 Task: Use search operators to find and preview messages with a specific attachment type.
Action: Mouse moved to (676, 114)
Screenshot: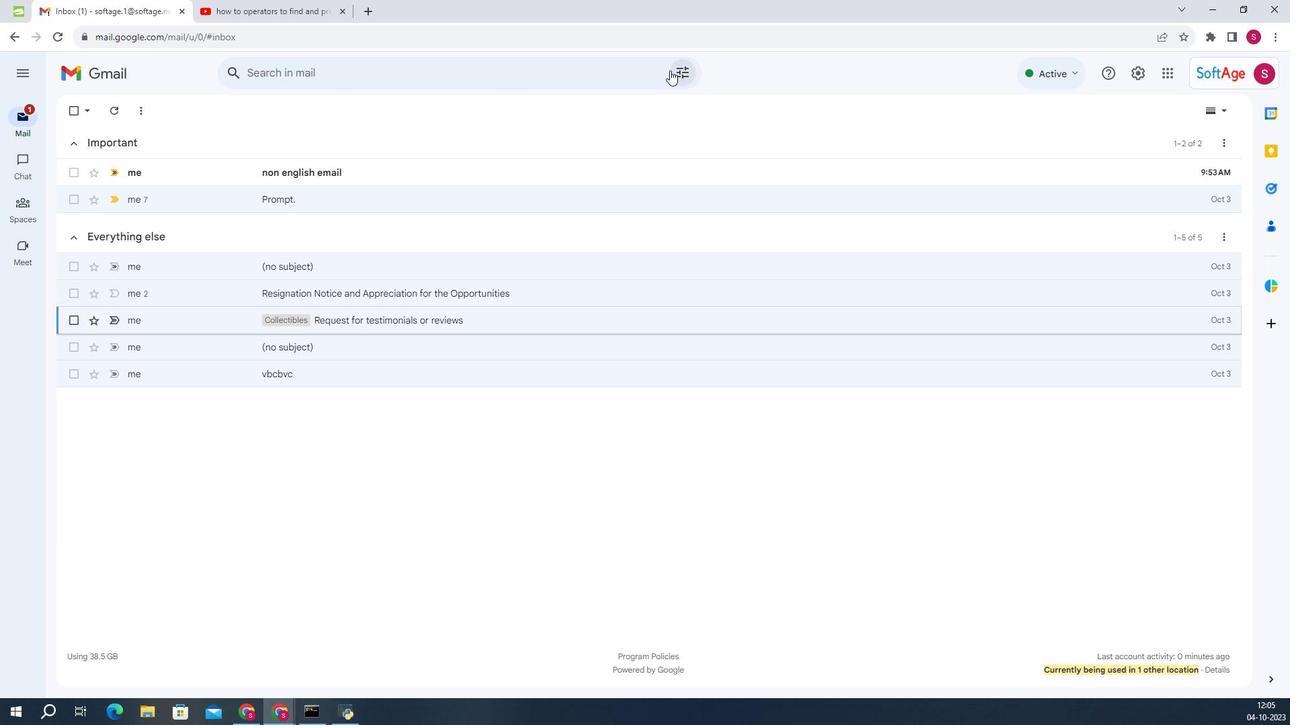 
Action: Mouse pressed left at (676, 114)
Screenshot: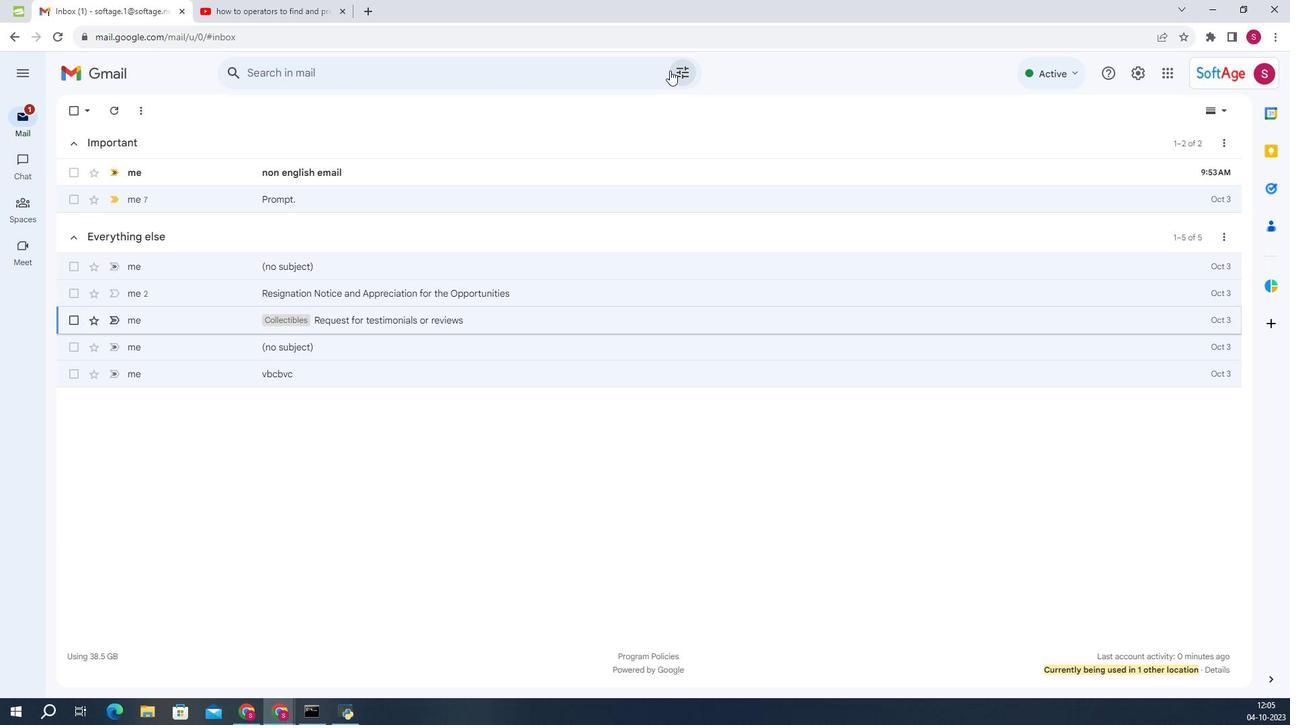 
Action: Mouse moved to (395, 195)
Screenshot: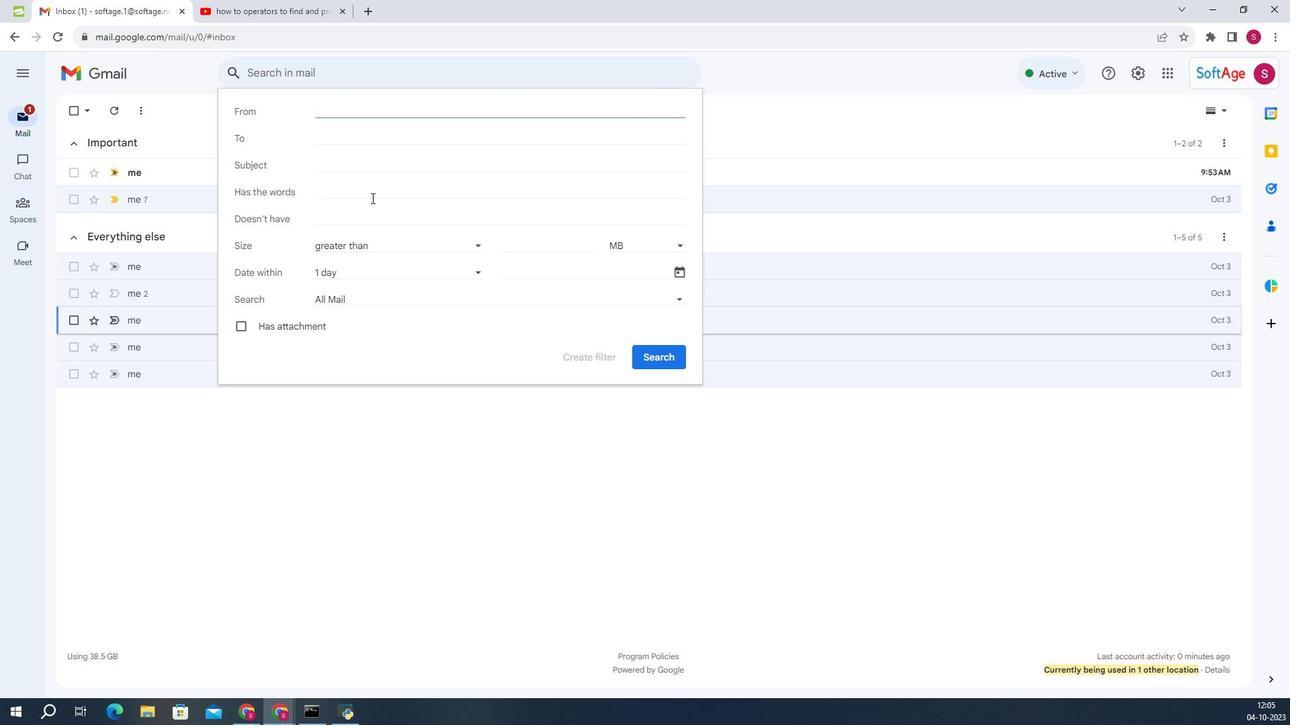 
Action: Mouse pressed left at (395, 195)
Screenshot: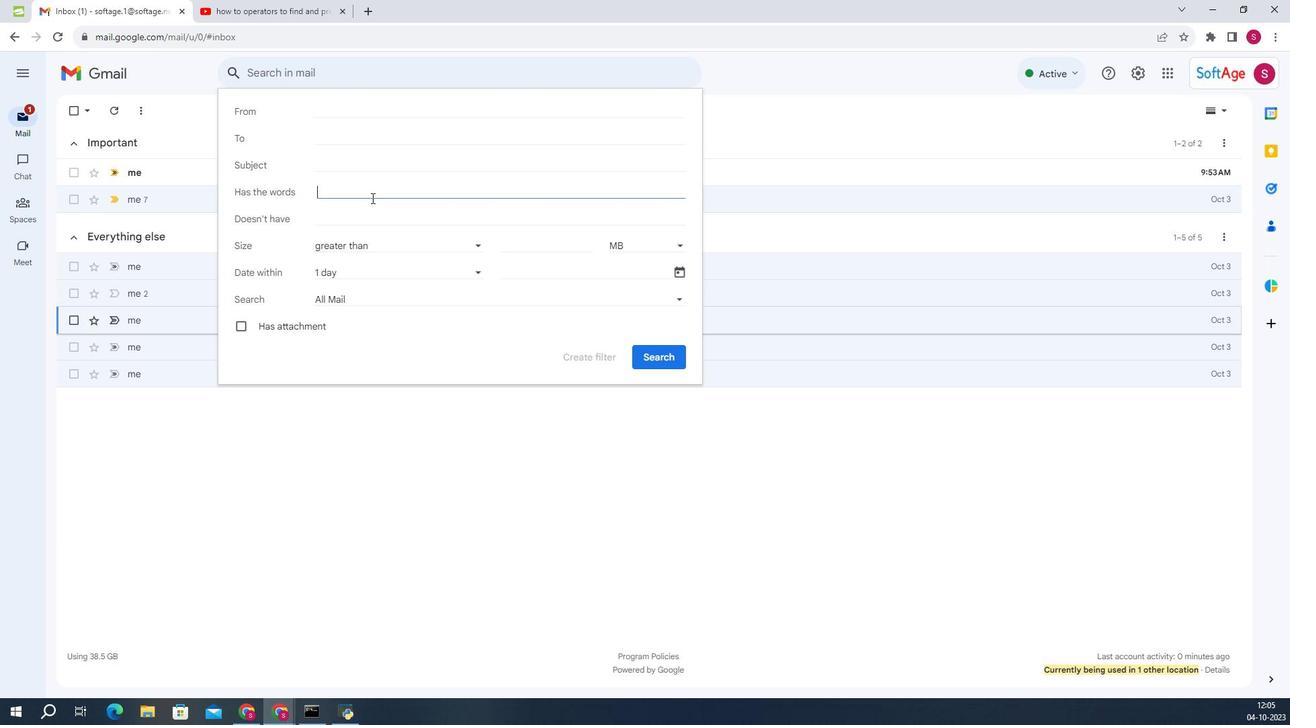 
Action: Mouse moved to (393, 180)
Screenshot: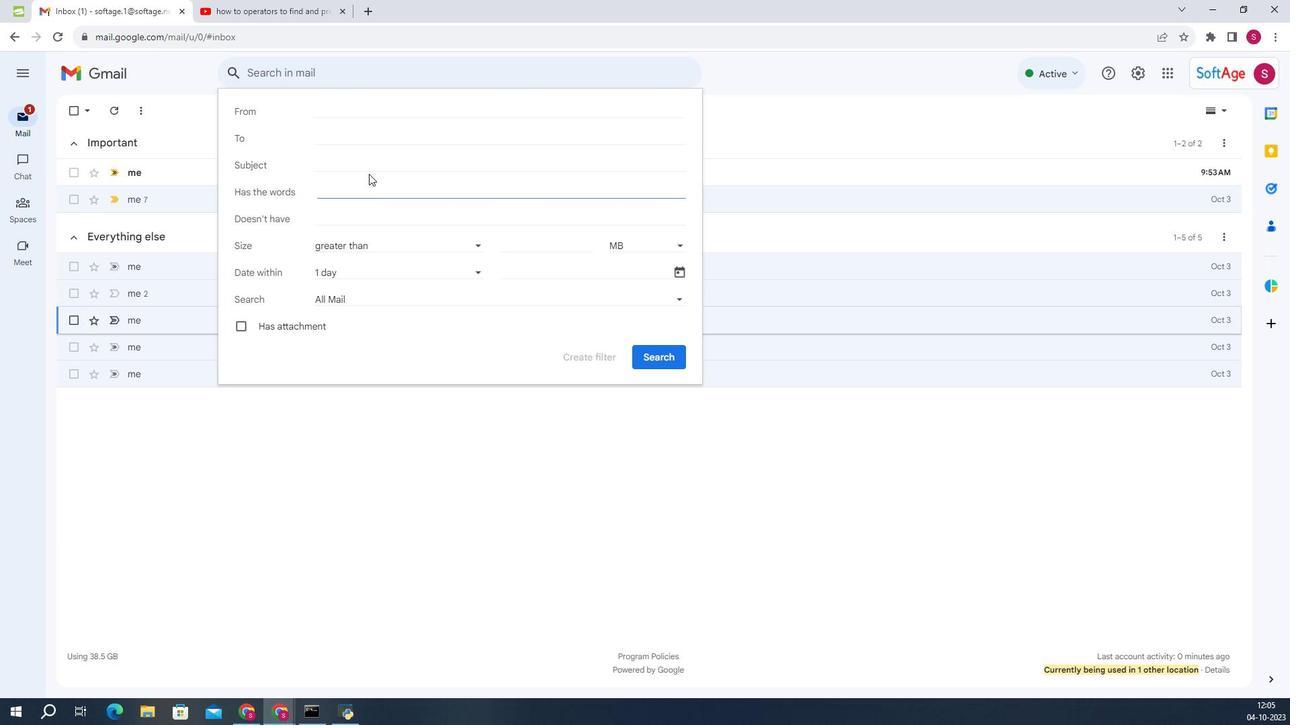 
Action: Mouse pressed left at (393, 180)
Screenshot: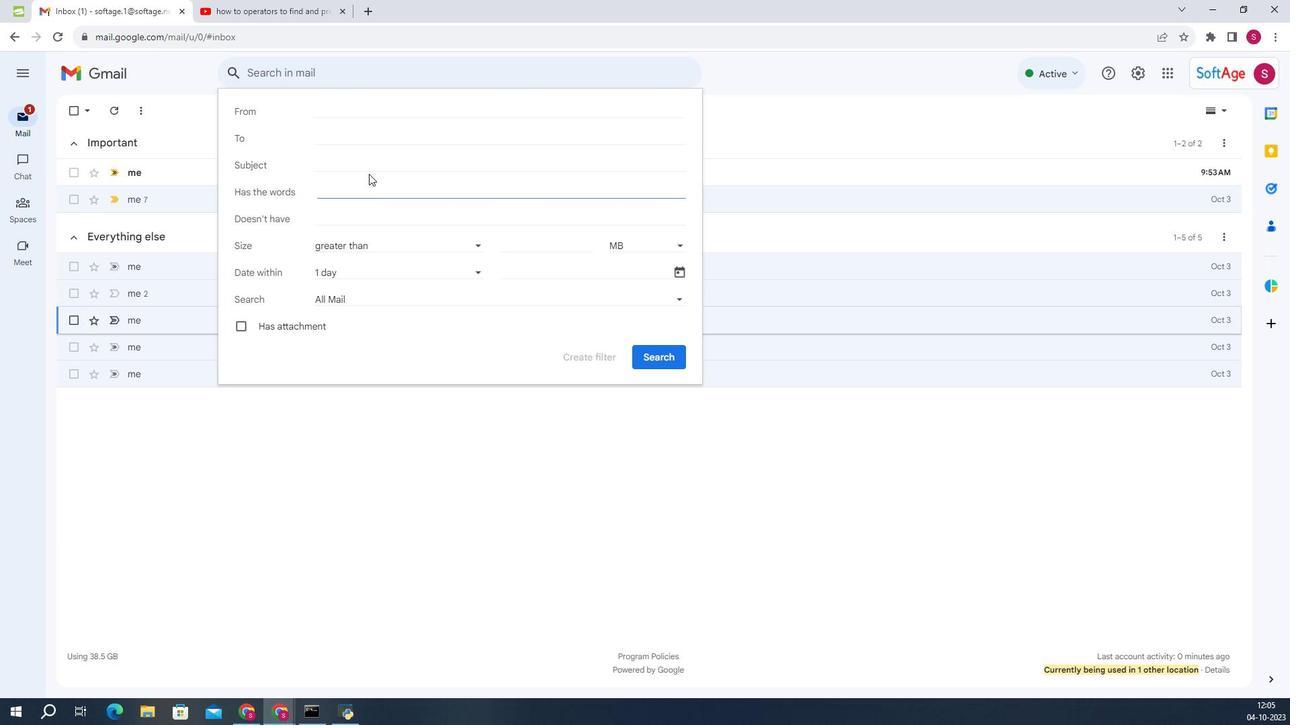 
Action: Mouse moved to (393, 174)
Screenshot: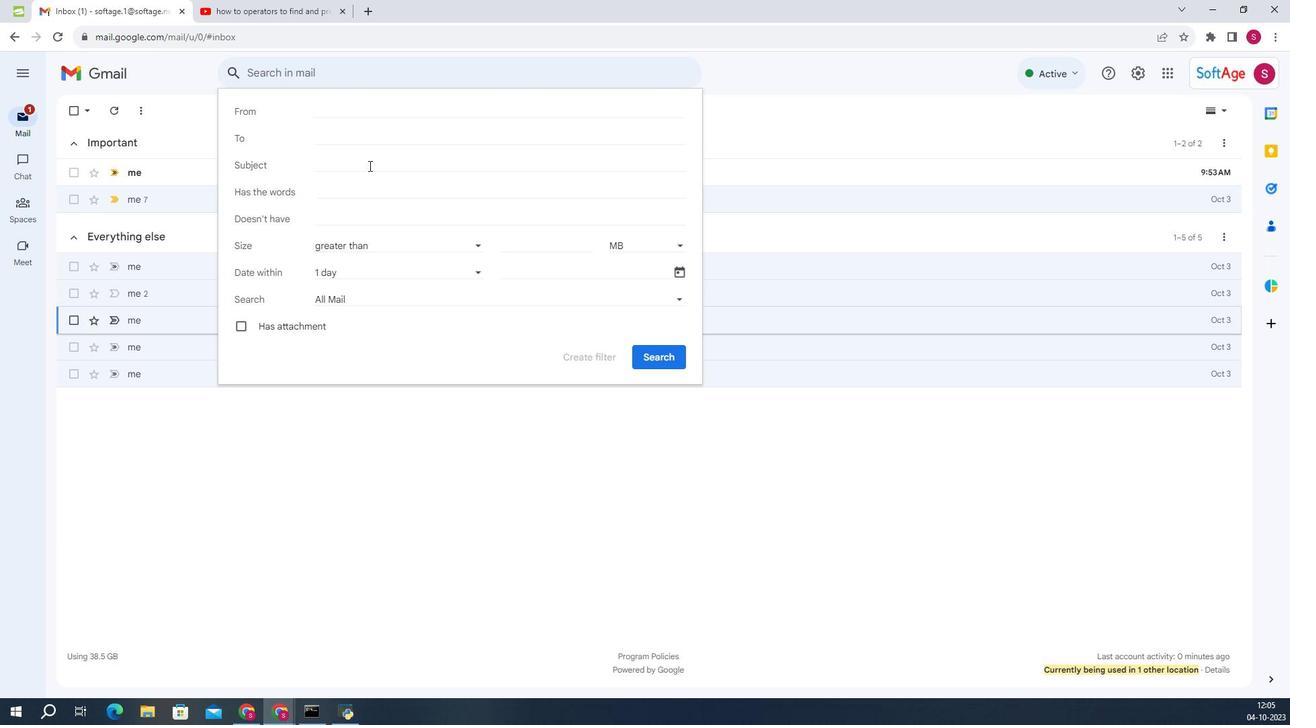 
Action: Mouse pressed left at (393, 174)
Screenshot: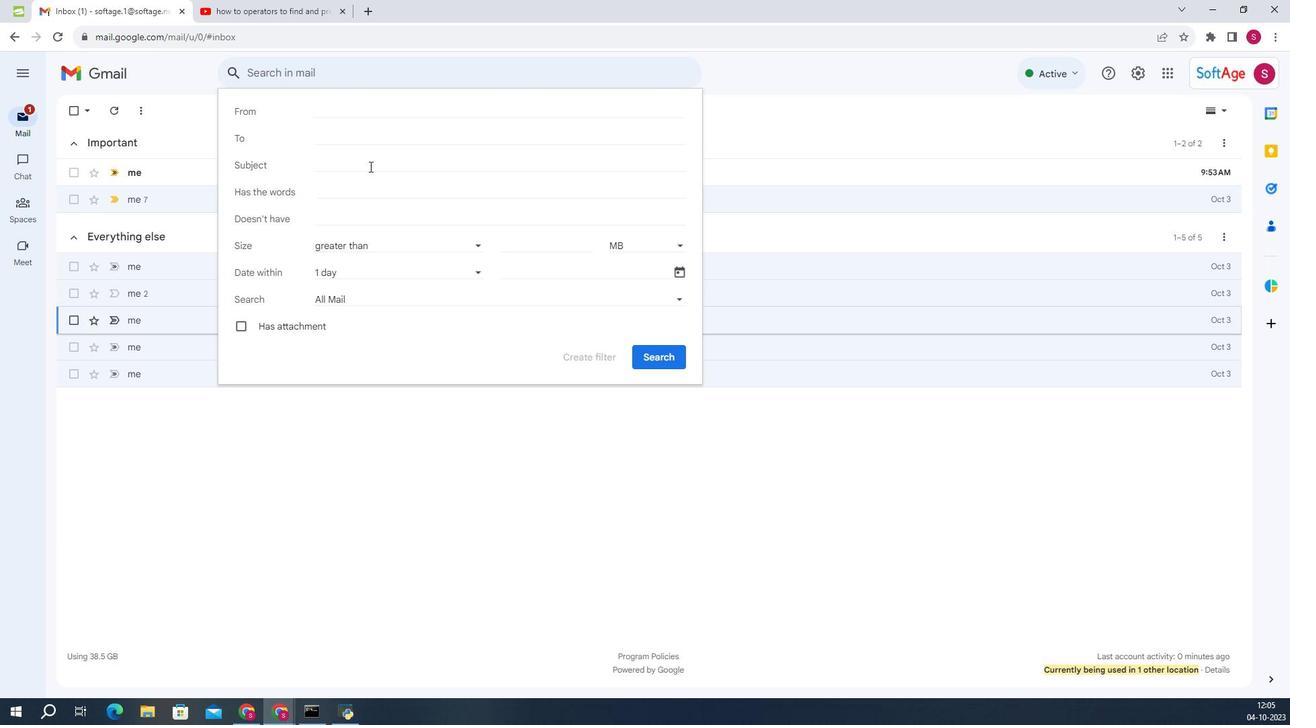 
Action: Mouse moved to (432, 192)
Screenshot: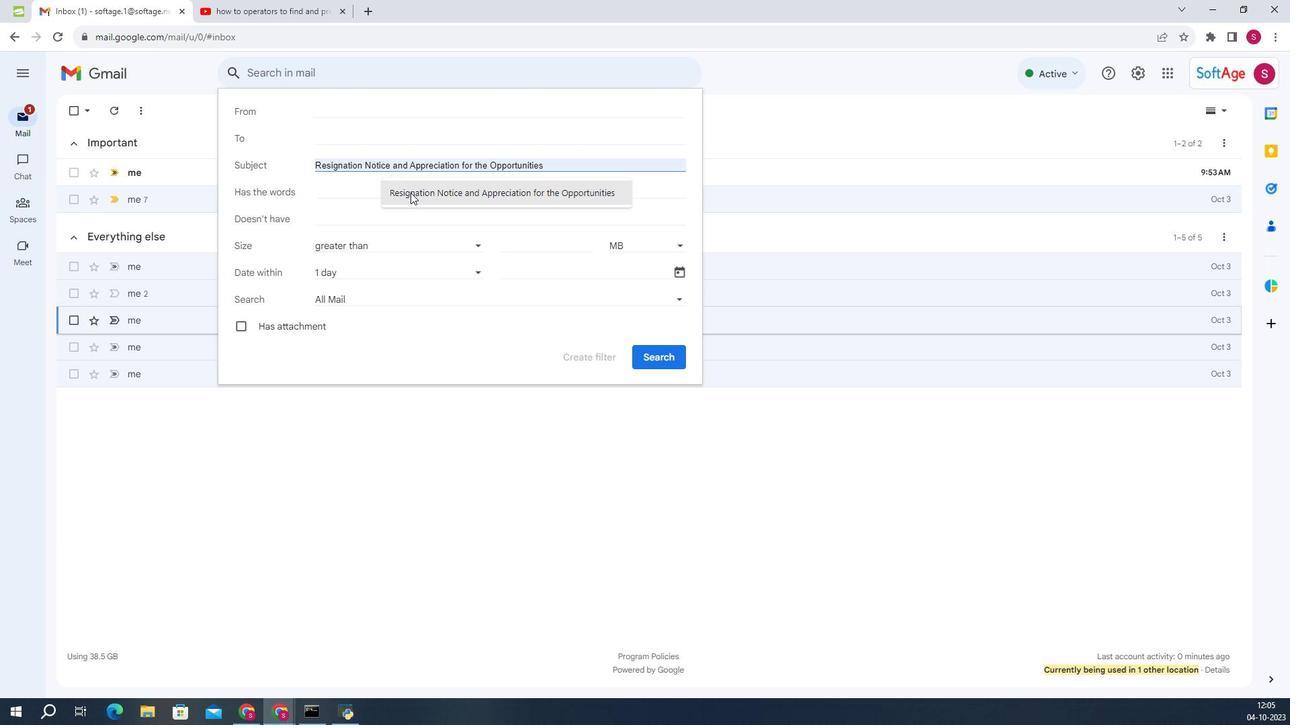
Action: Mouse pressed left at (432, 192)
Screenshot: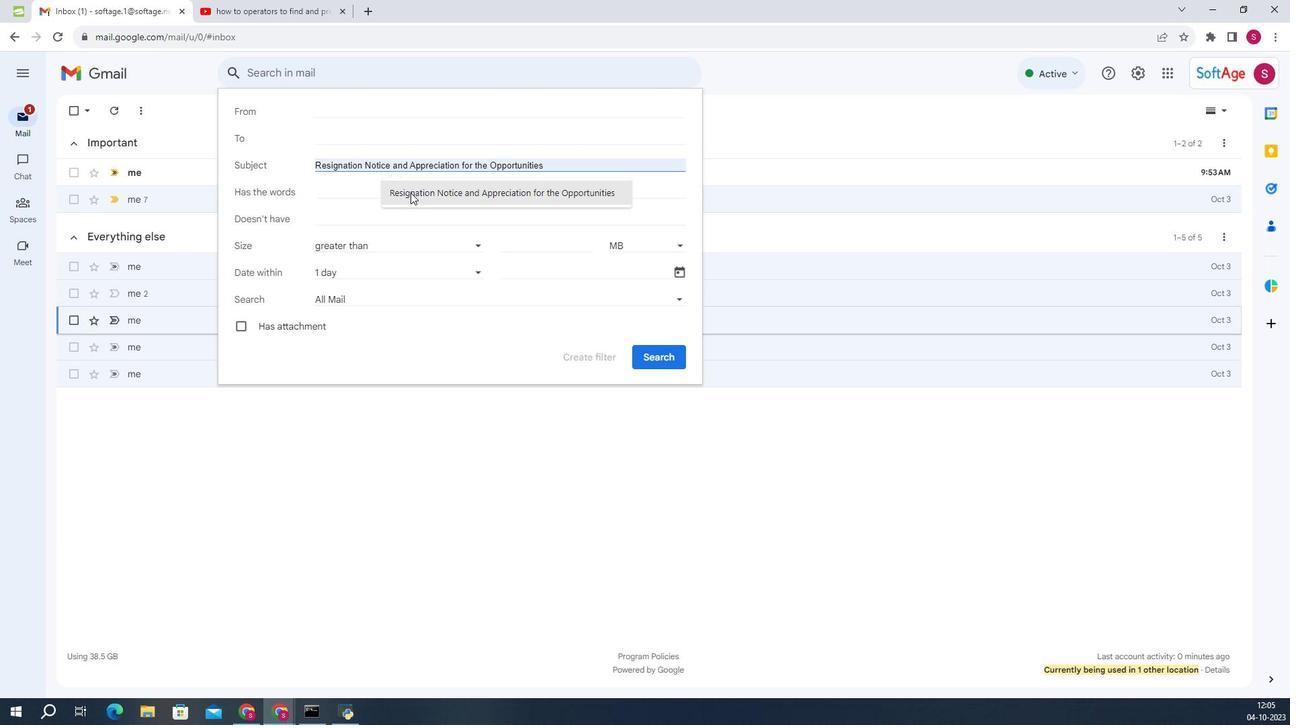 
Action: Mouse moved to (376, 194)
Screenshot: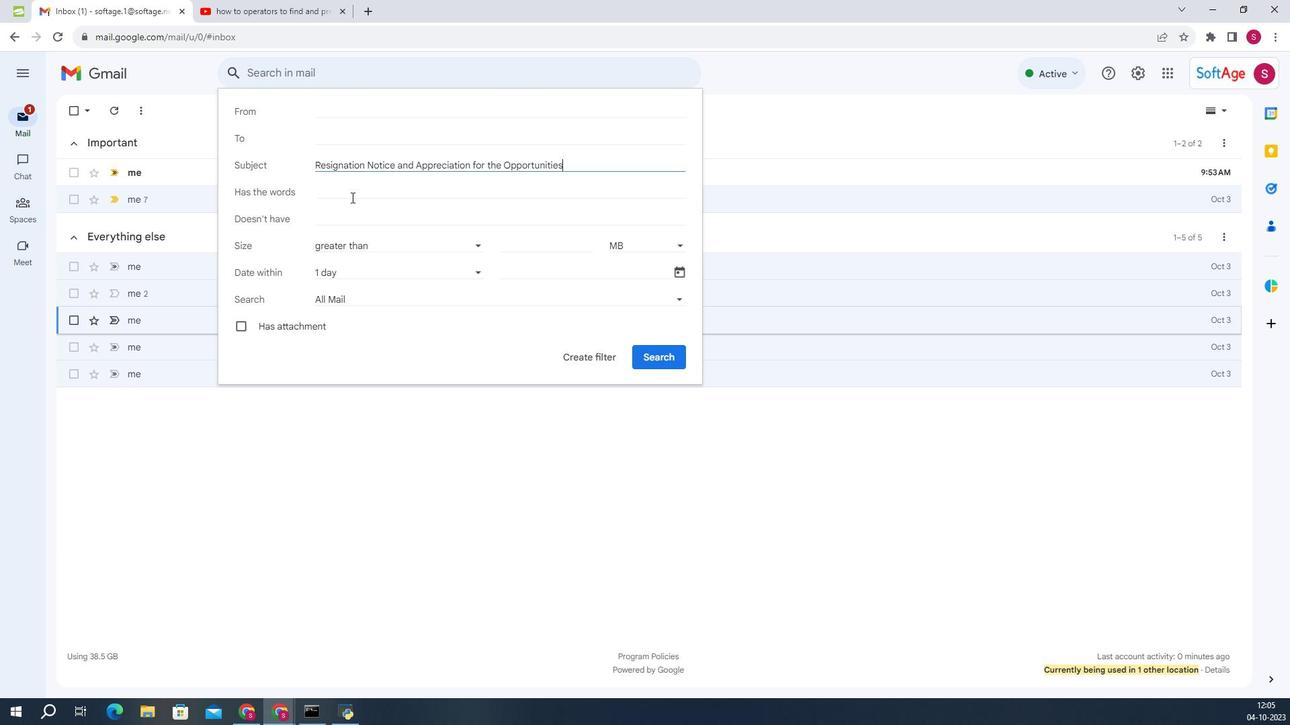 
Action: Mouse pressed left at (376, 194)
Screenshot: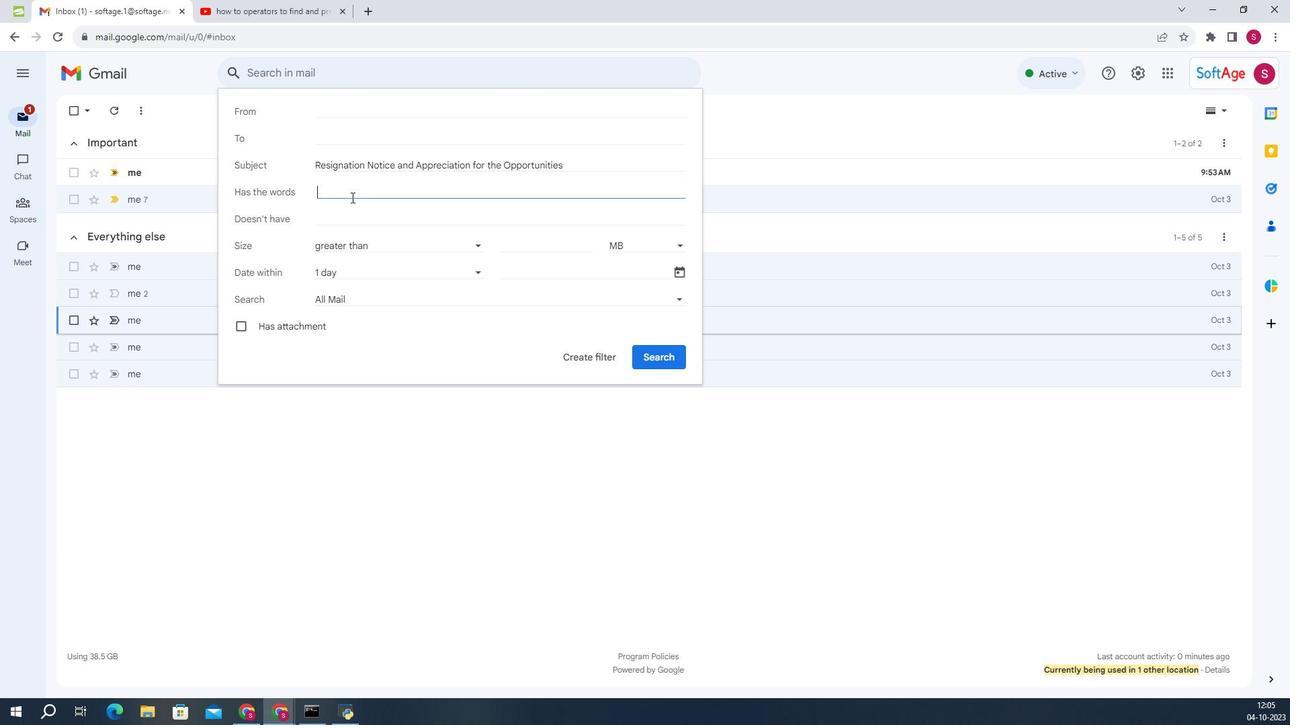 
Action: Mouse moved to (377, 203)
Screenshot: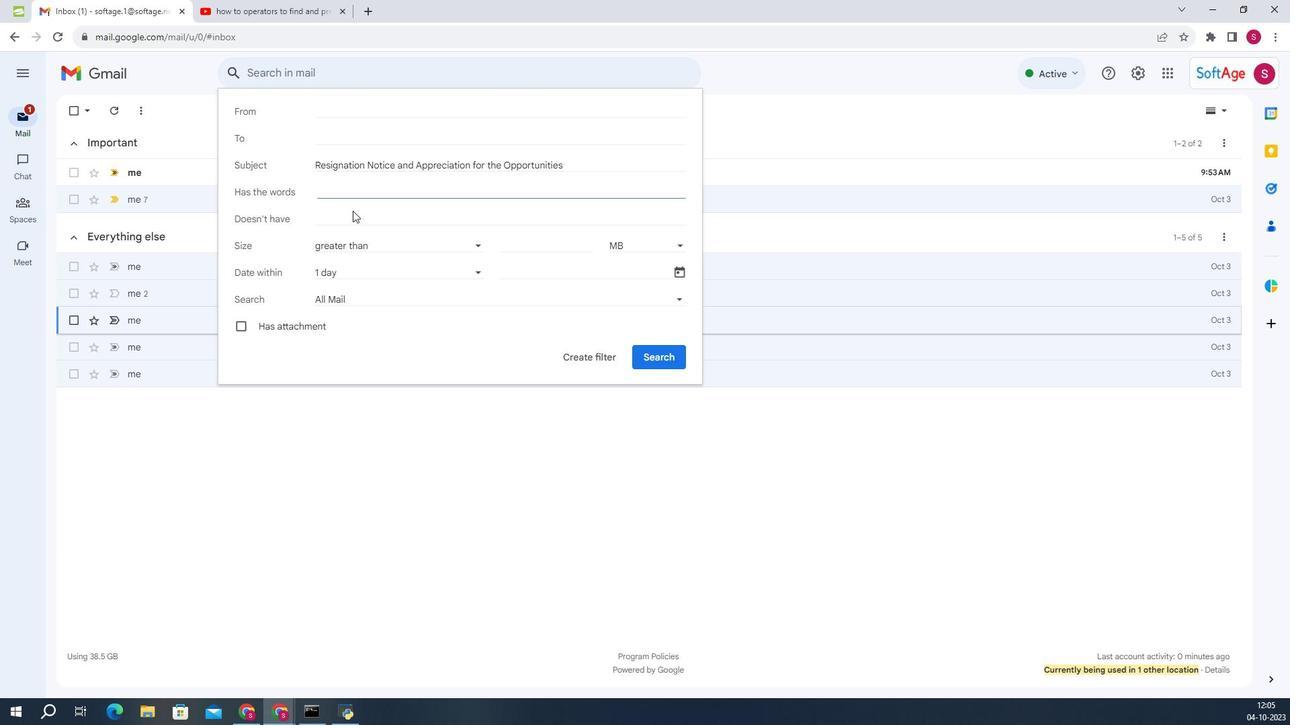 
Action: Mouse pressed left at (377, 203)
Screenshot: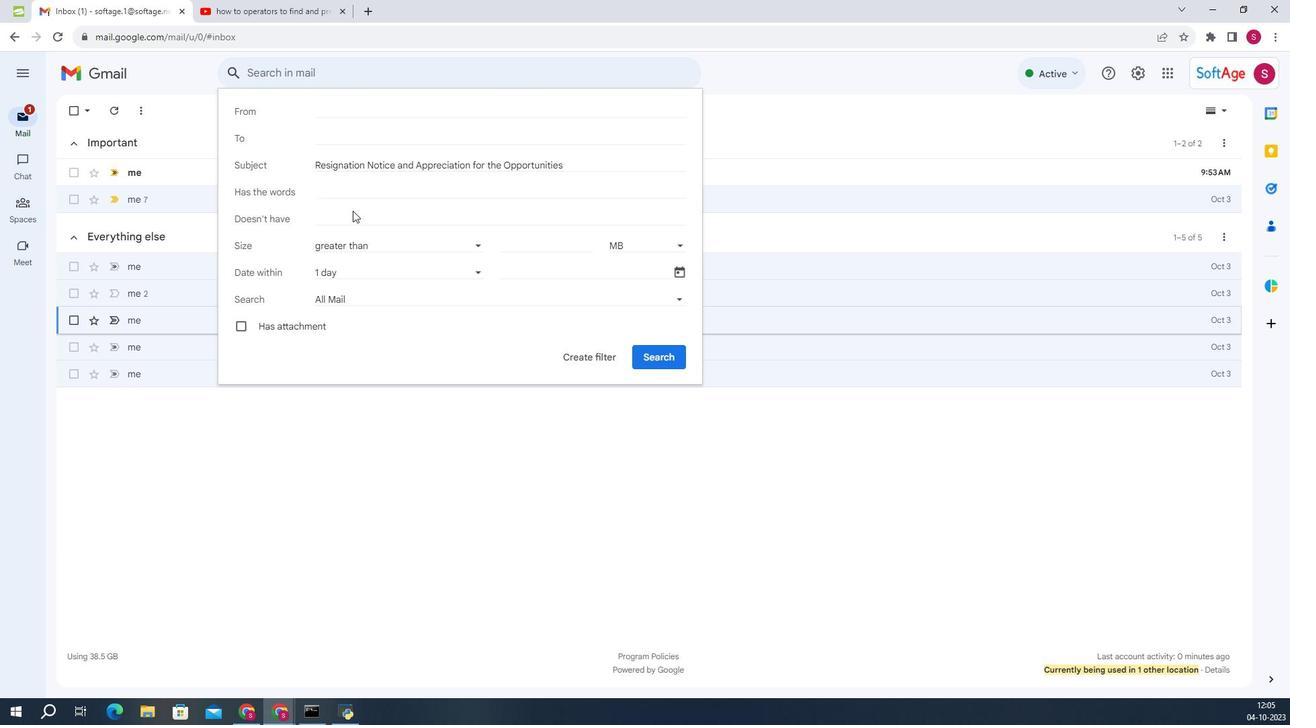 
Action: Mouse moved to (424, 206)
Screenshot: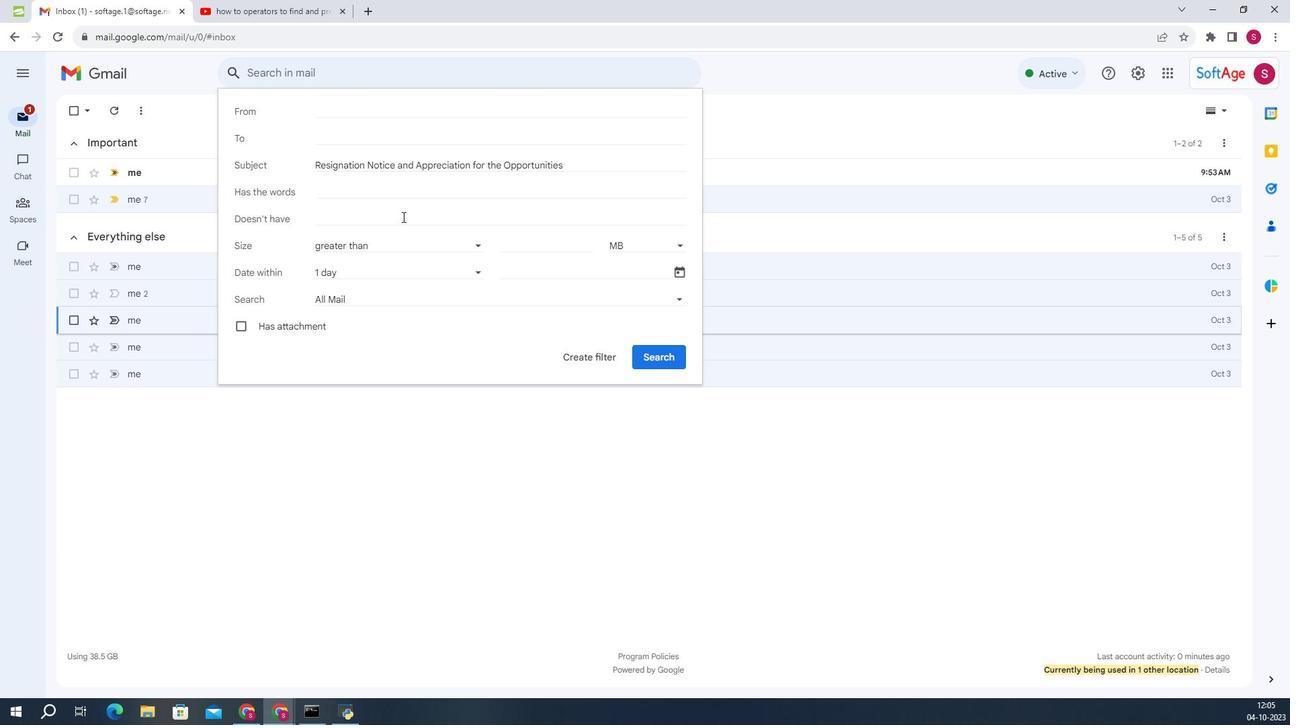 
Action: Mouse pressed left at (424, 206)
Screenshot: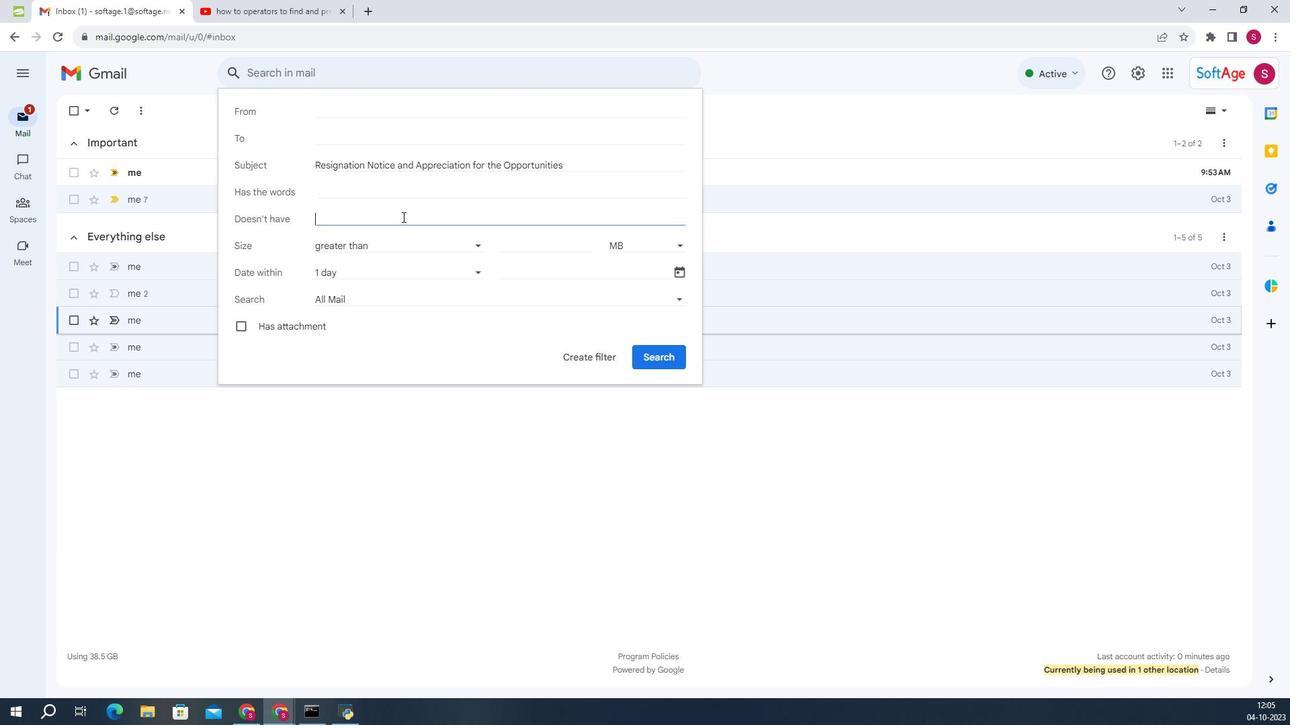 
Action: Mouse moved to (294, 274)
Screenshot: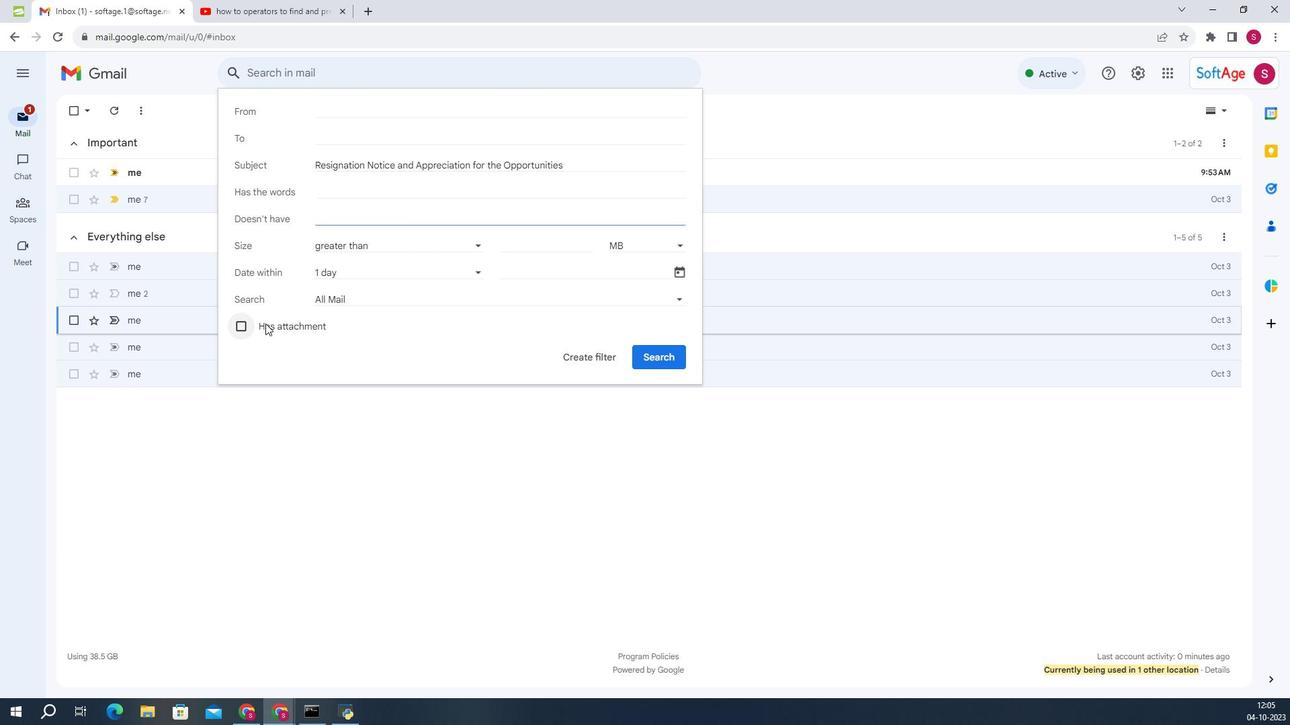 
Action: Mouse pressed left at (294, 274)
Screenshot: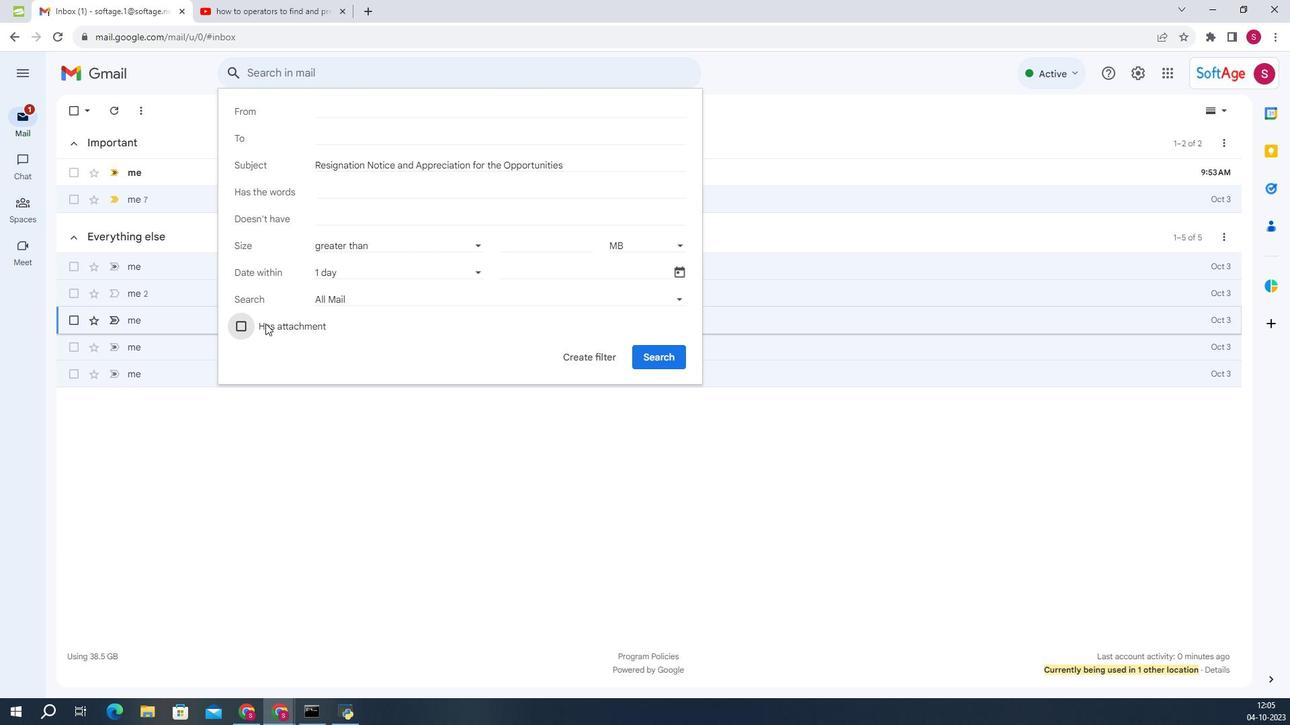 
Action: Mouse moved to (387, 202)
Screenshot: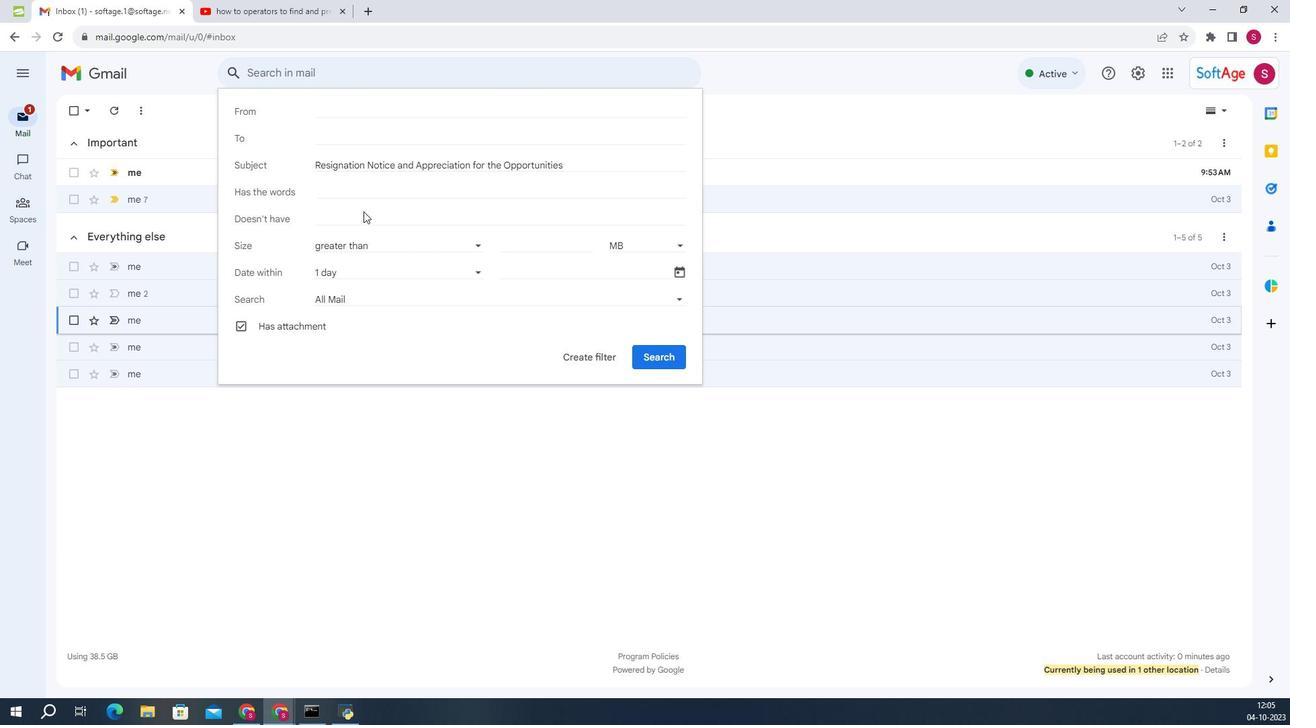 
Action: Mouse pressed left at (387, 202)
Screenshot: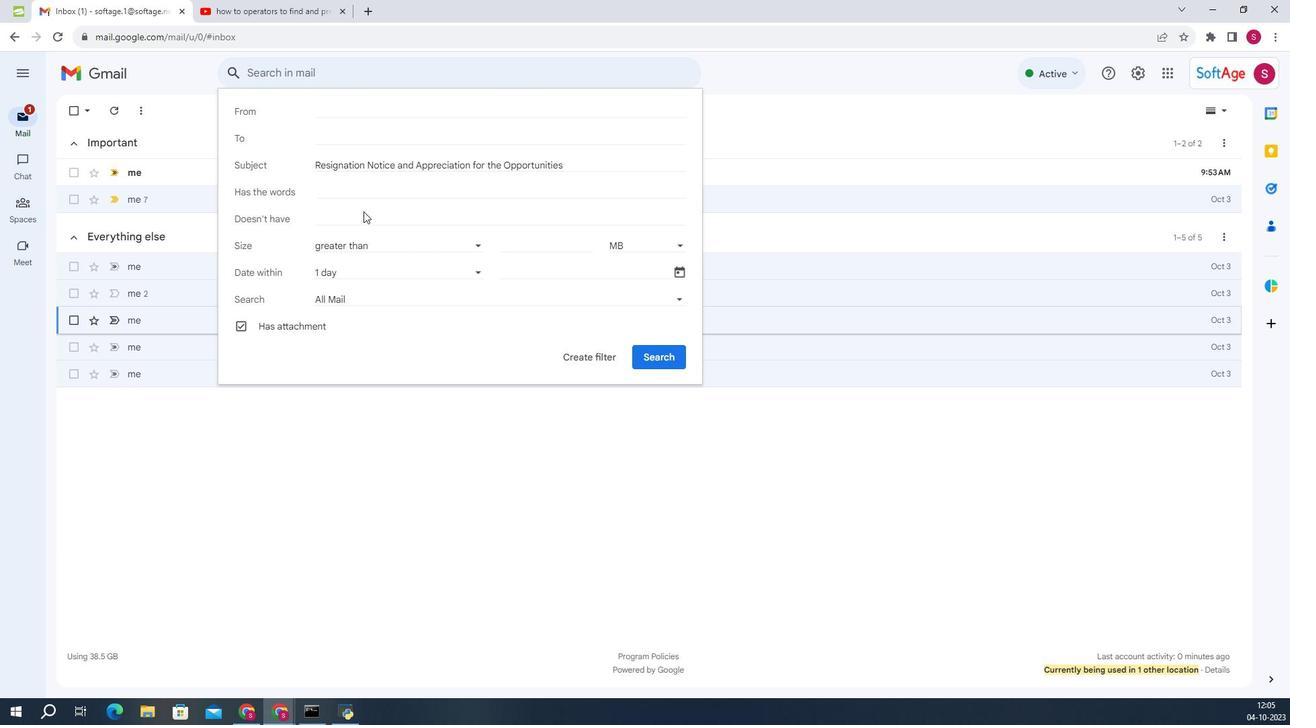 
Action: Mouse moved to (379, 187)
Screenshot: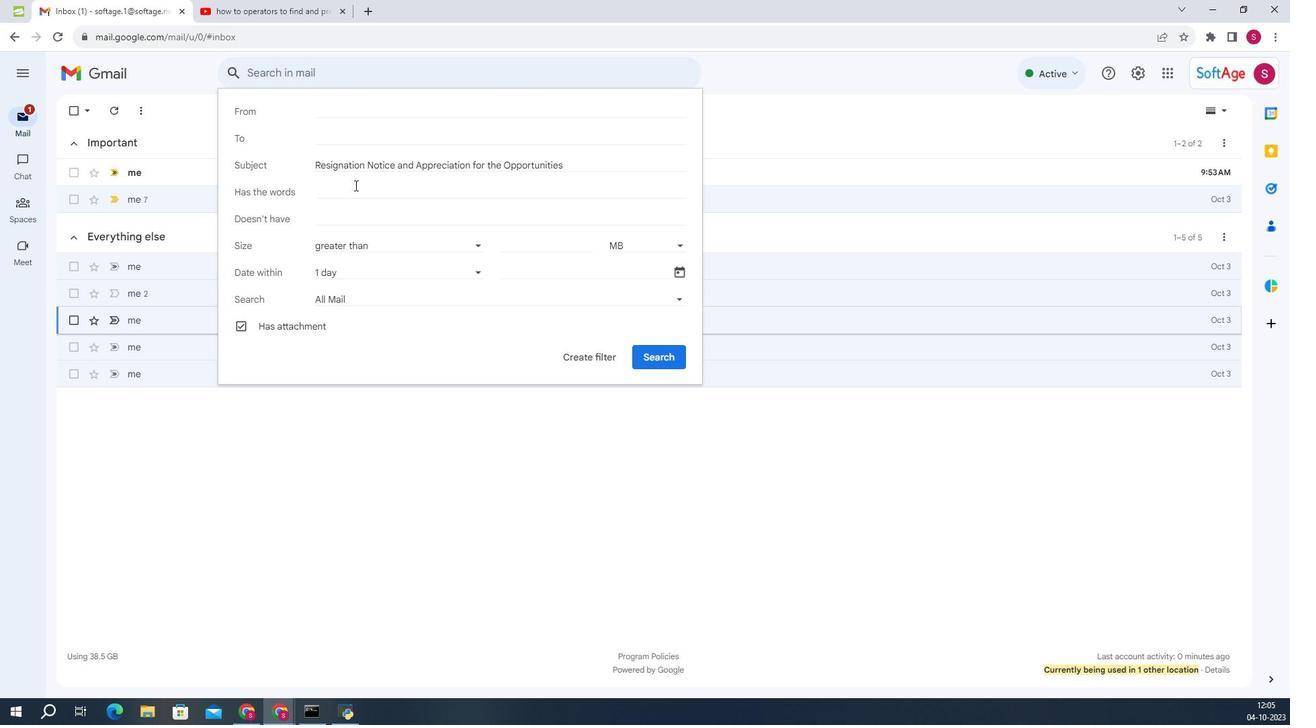 
Action: Mouse pressed left at (379, 187)
Screenshot: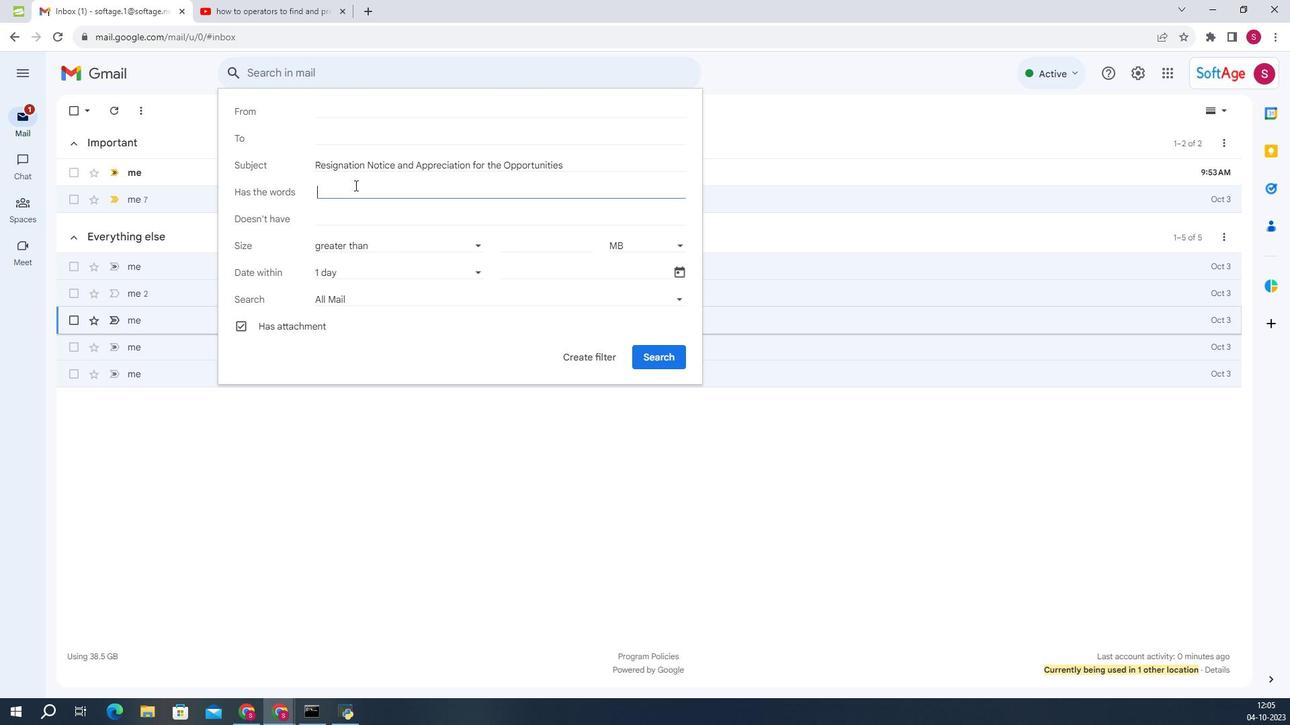 
Action: Mouse moved to (360, 152)
Screenshot: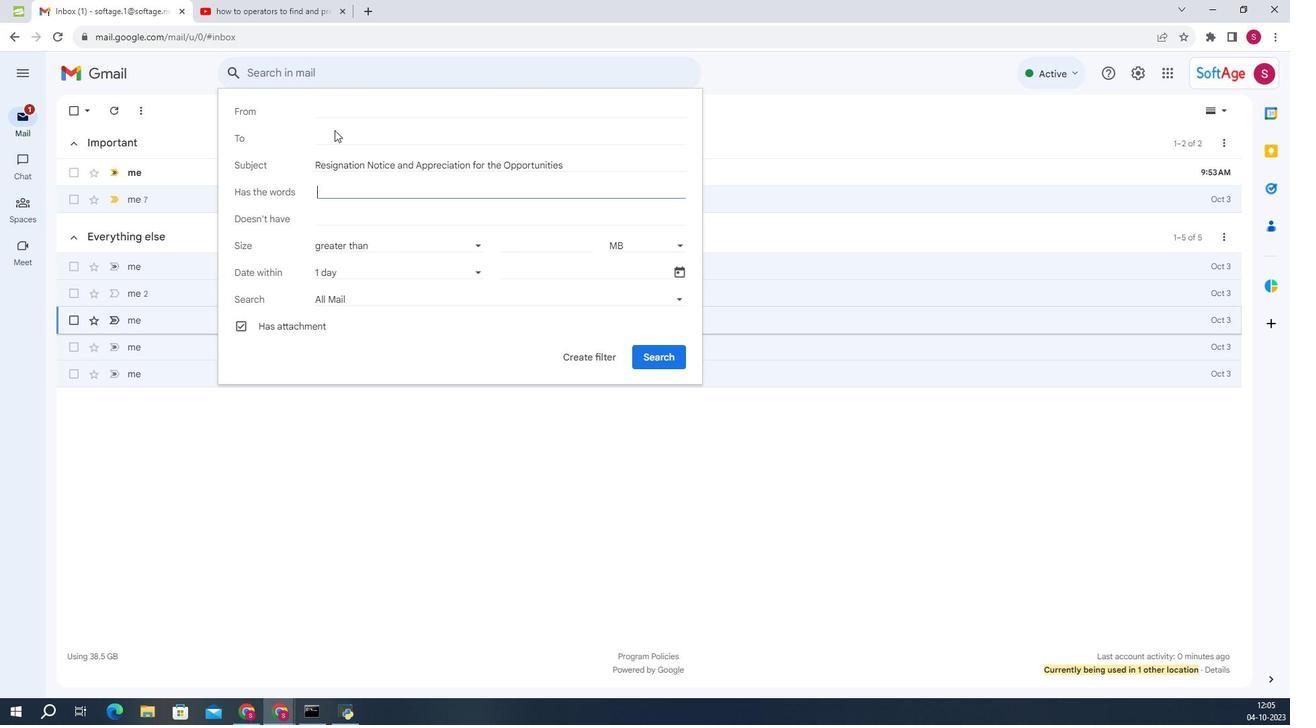 
Action: Mouse pressed left at (360, 152)
Screenshot: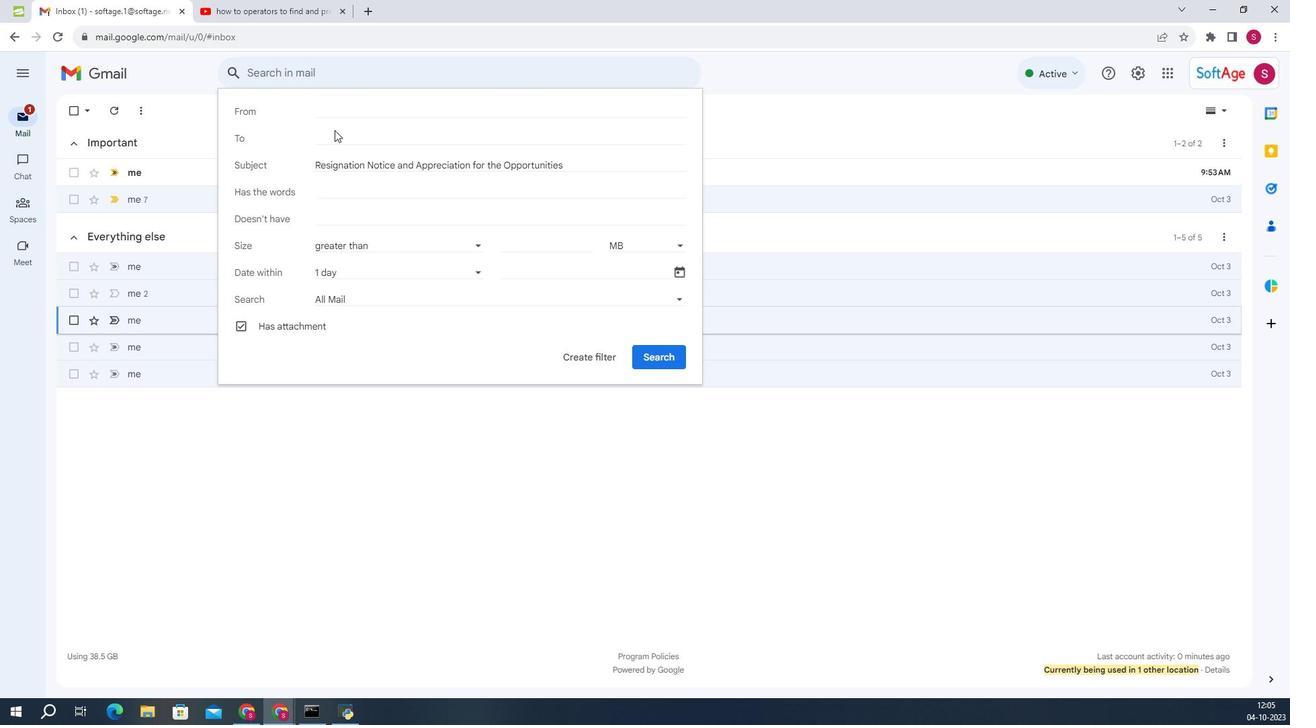 
Action: Mouse moved to (361, 158)
Screenshot: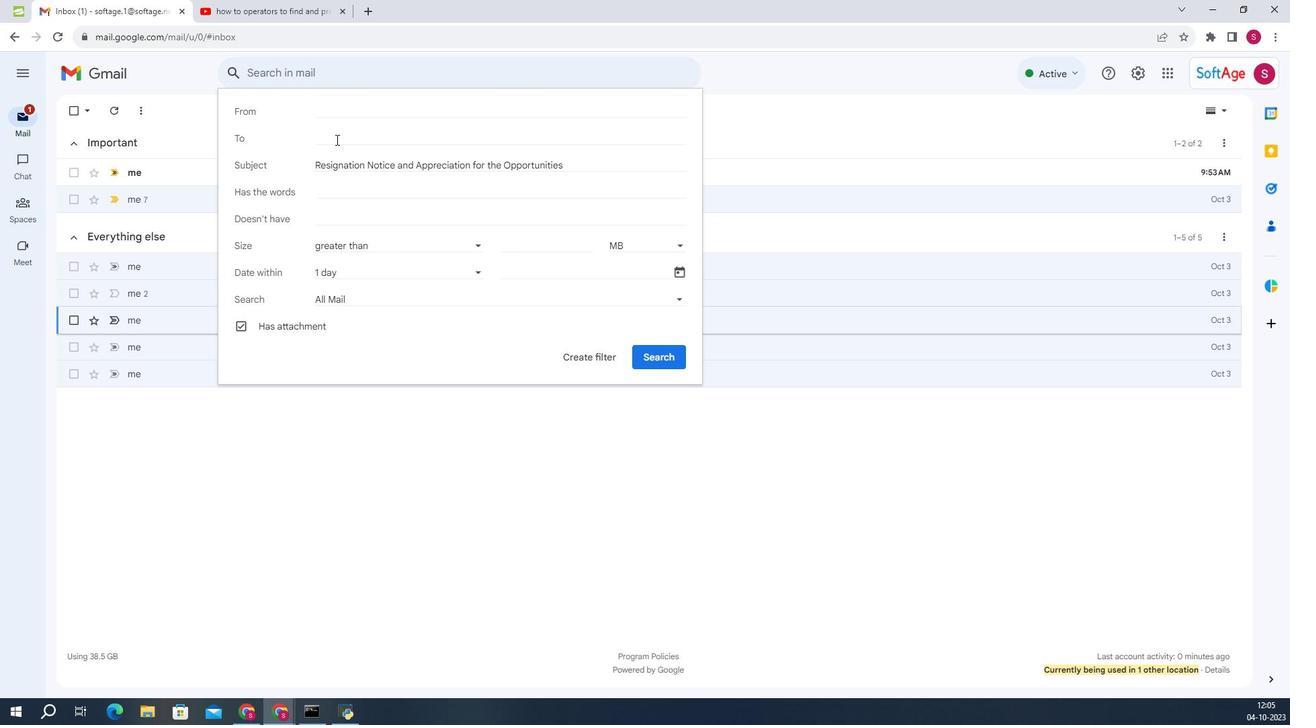 
Action: Mouse pressed left at (361, 158)
Screenshot: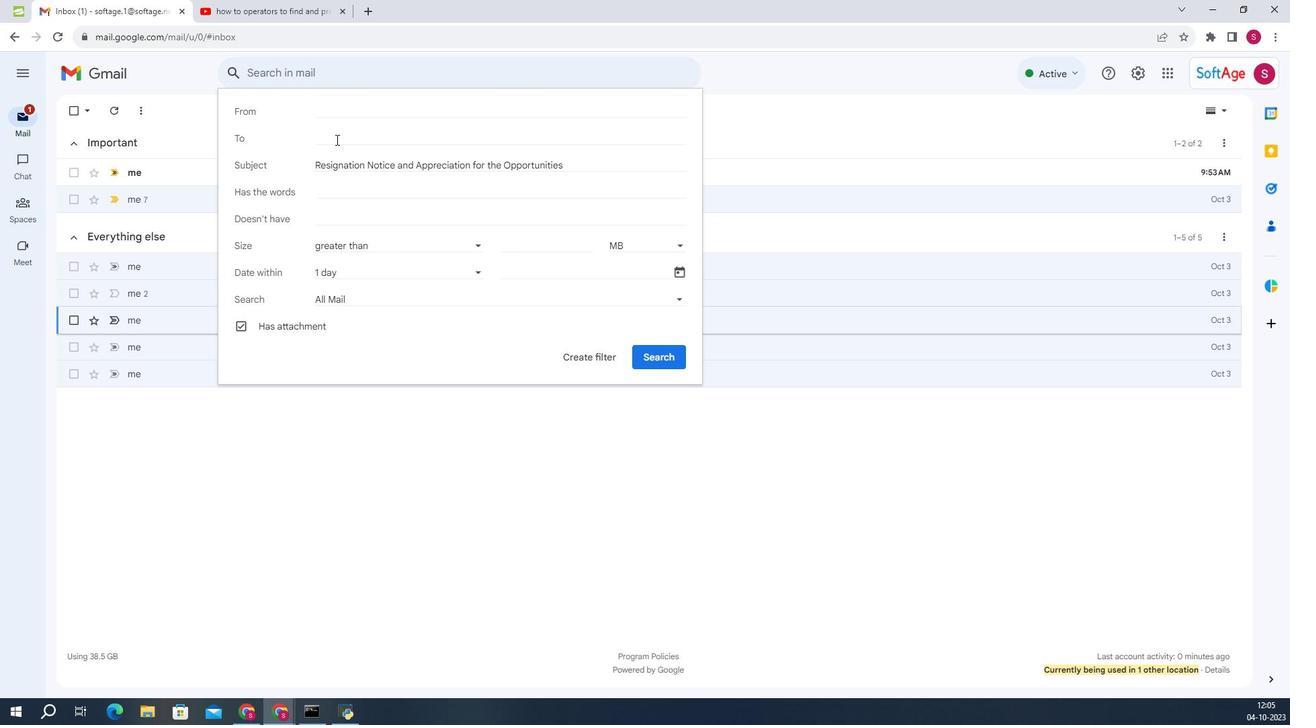 
Action: Mouse moved to (432, 175)
Screenshot: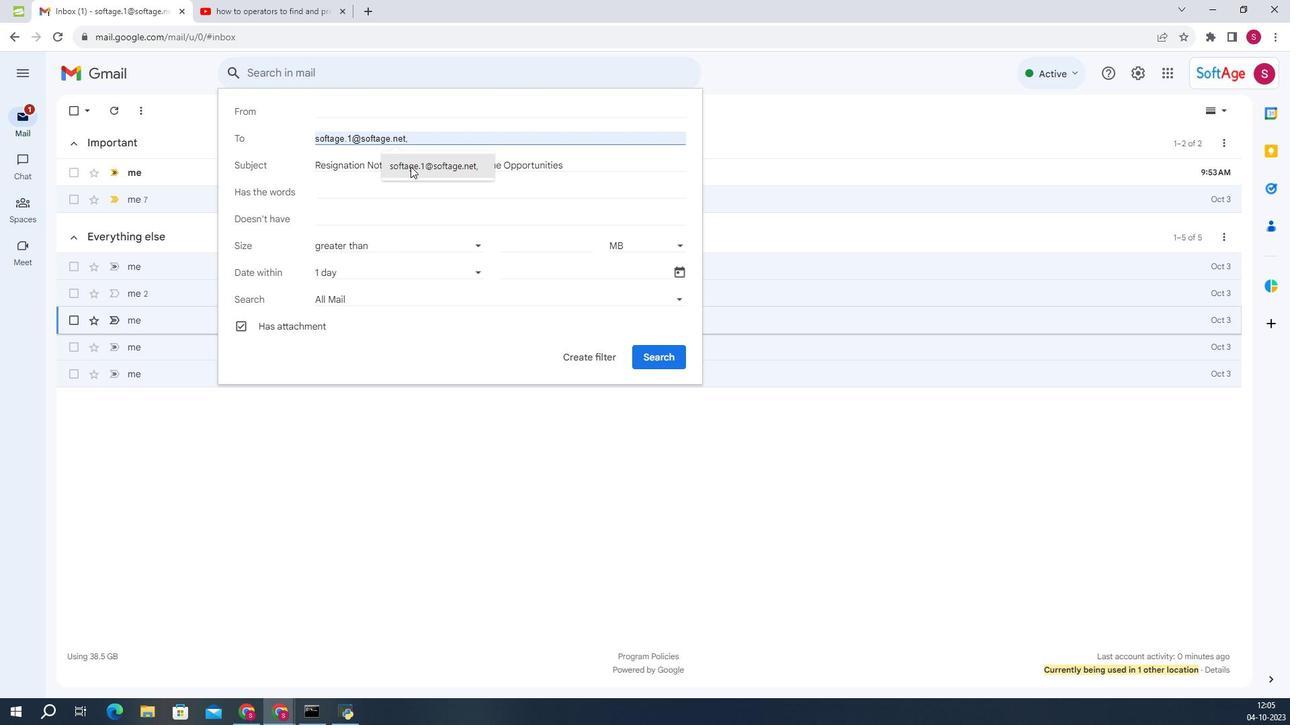 
Action: Mouse pressed left at (432, 175)
Screenshot: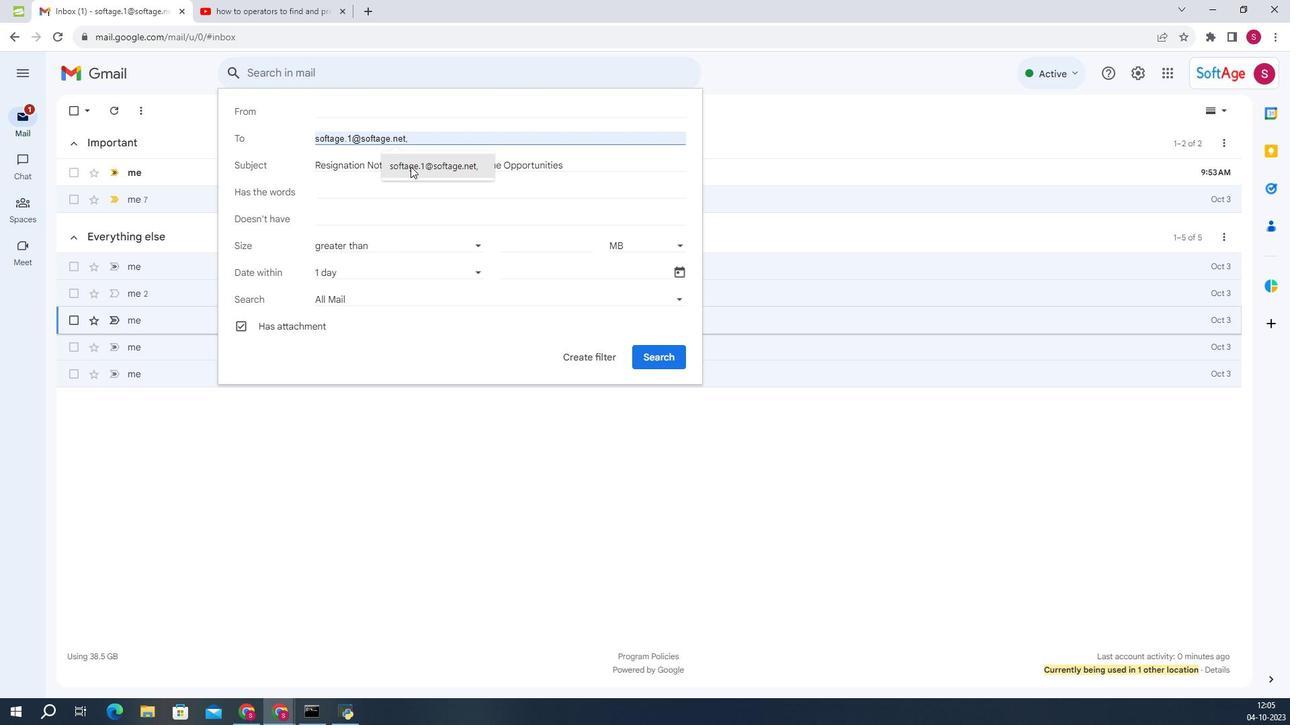 
Action: Mouse moved to (649, 294)
Screenshot: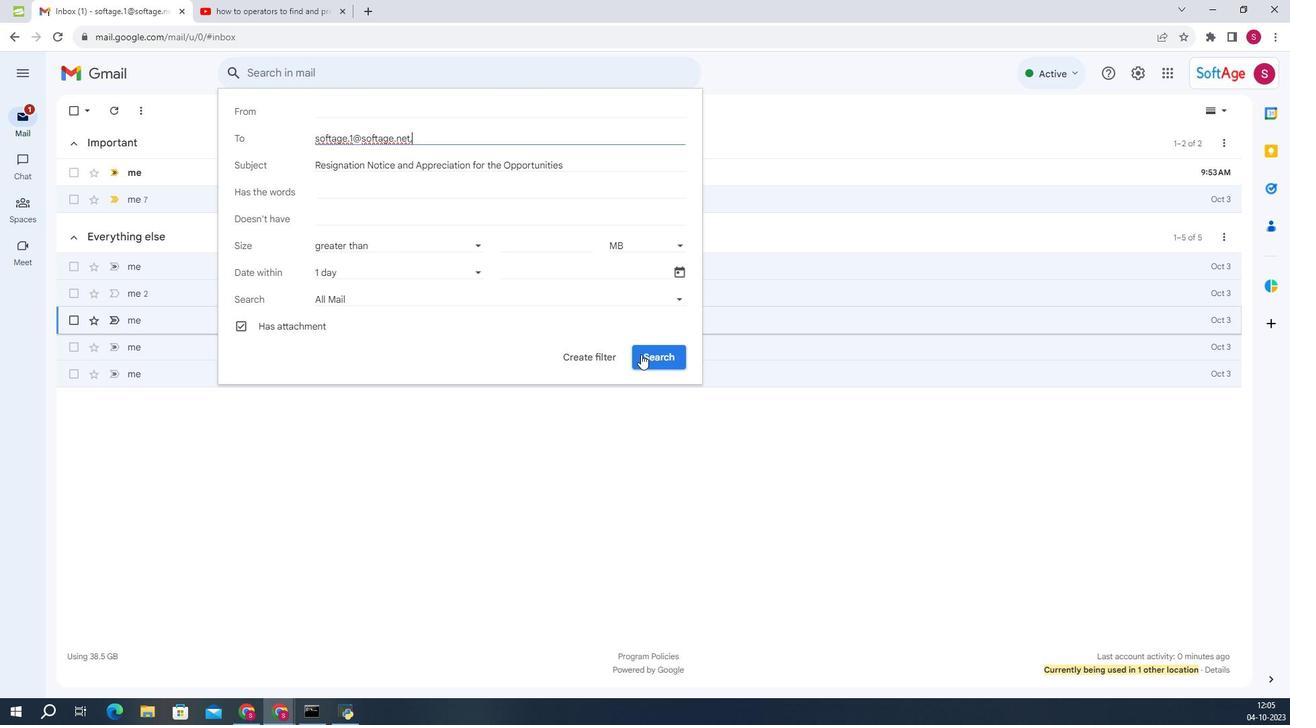 
Action: Mouse pressed left at (649, 294)
Screenshot: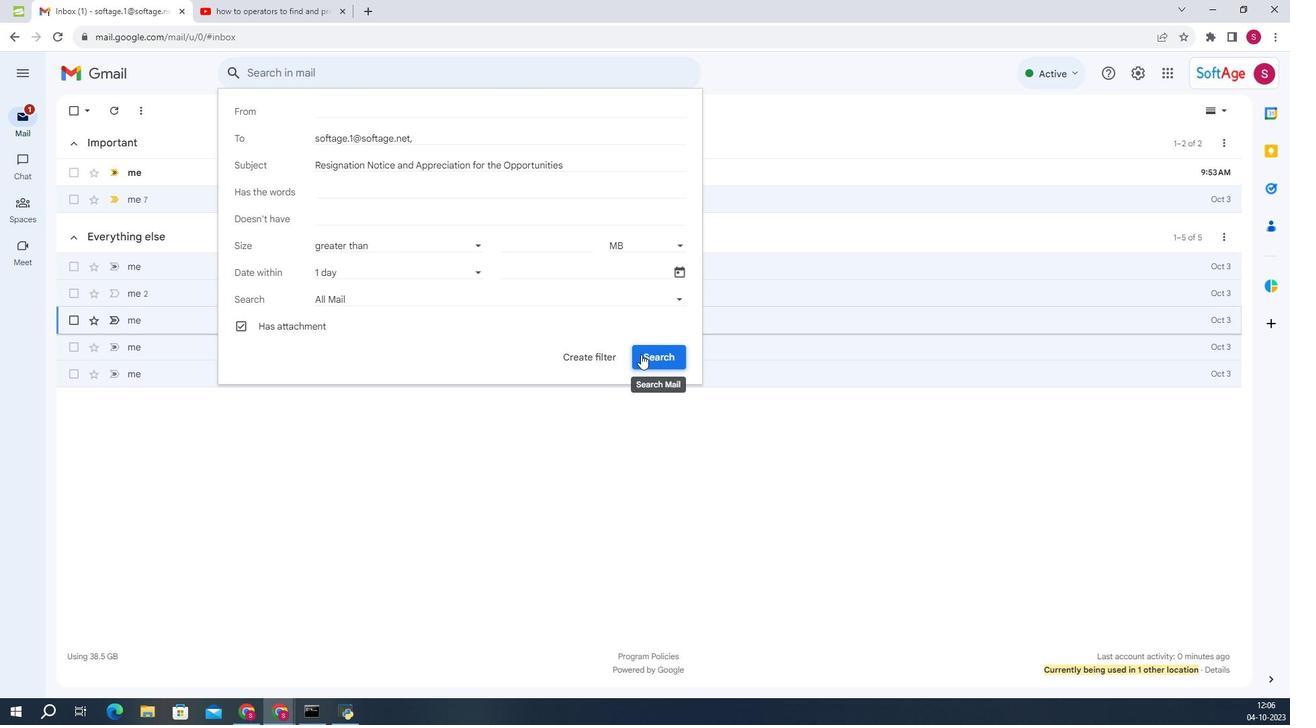 
Action: Mouse moved to (651, 295)
Screenshot: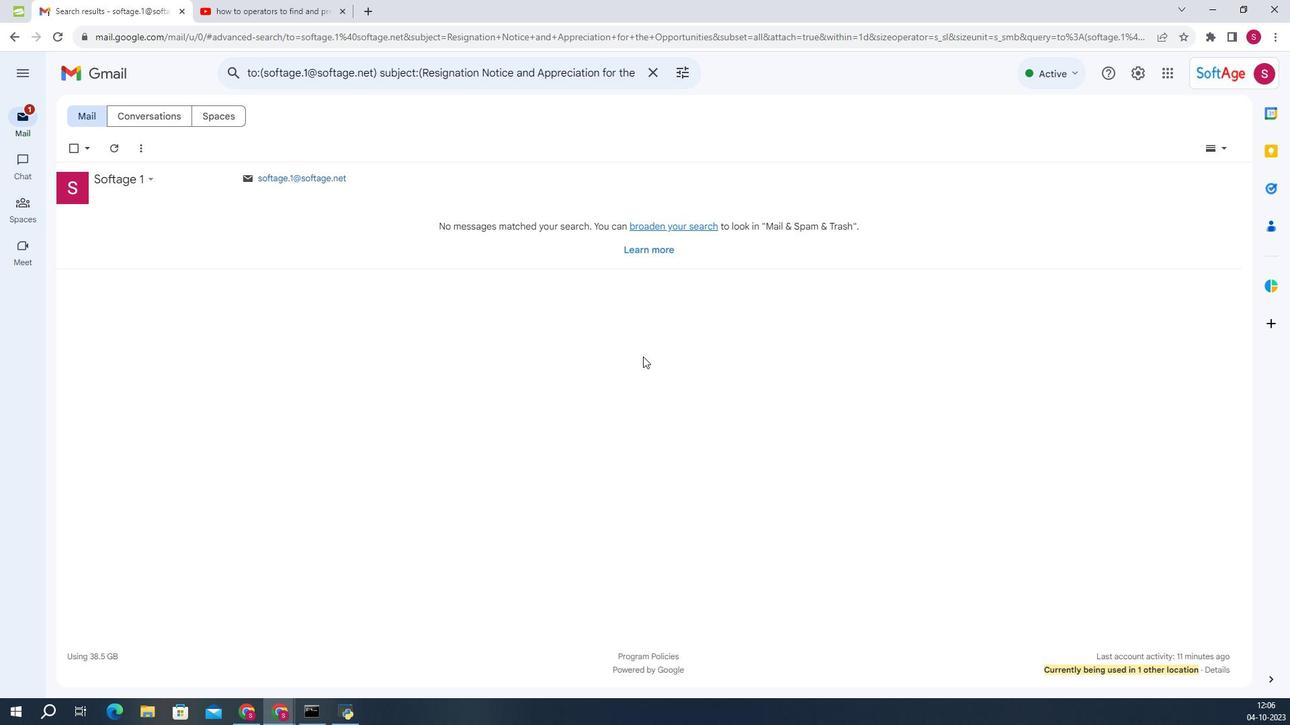 
